 Task: Add Bravo Tea Blood Pressure Herbal Tea to the cart.
Action: Mouse moved to (24, 106)
Screenshot: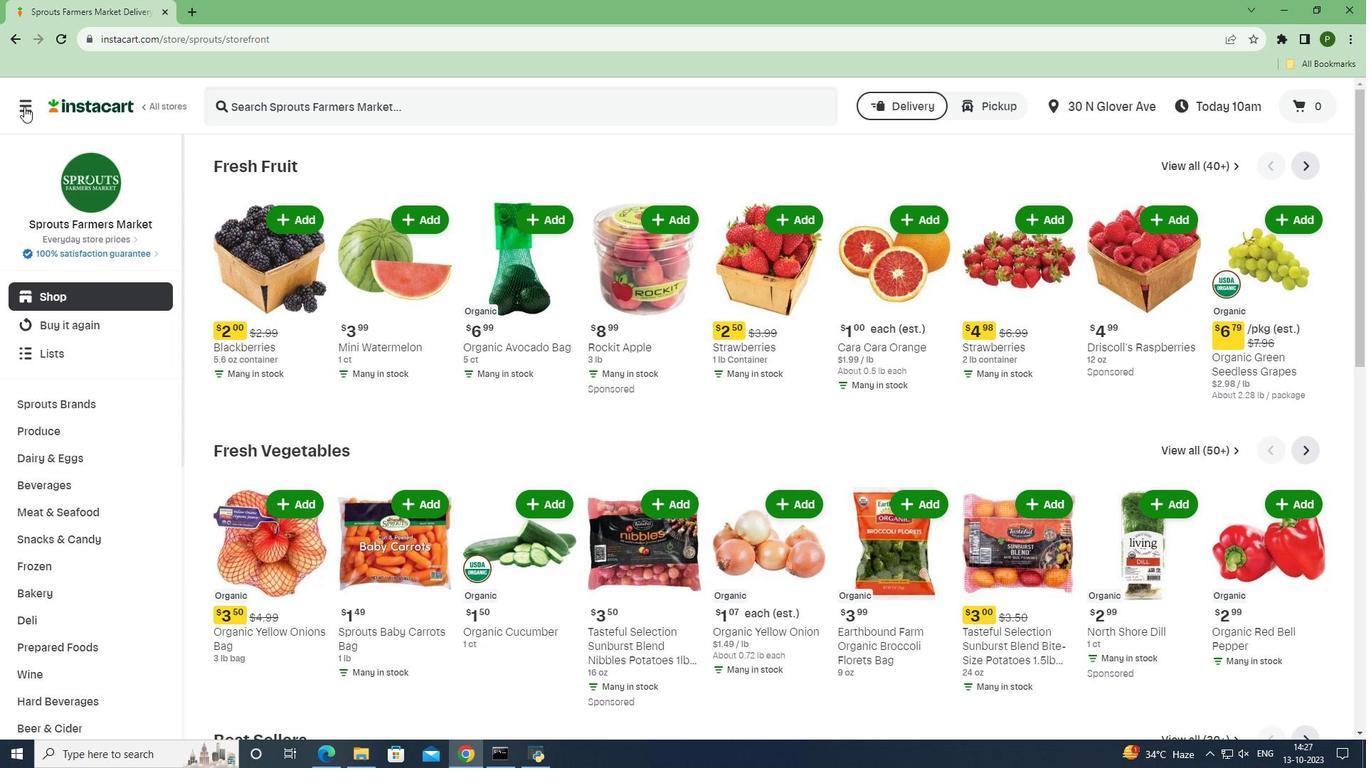 
Action: Mouse pressed left at (24, 106)
Screenshot: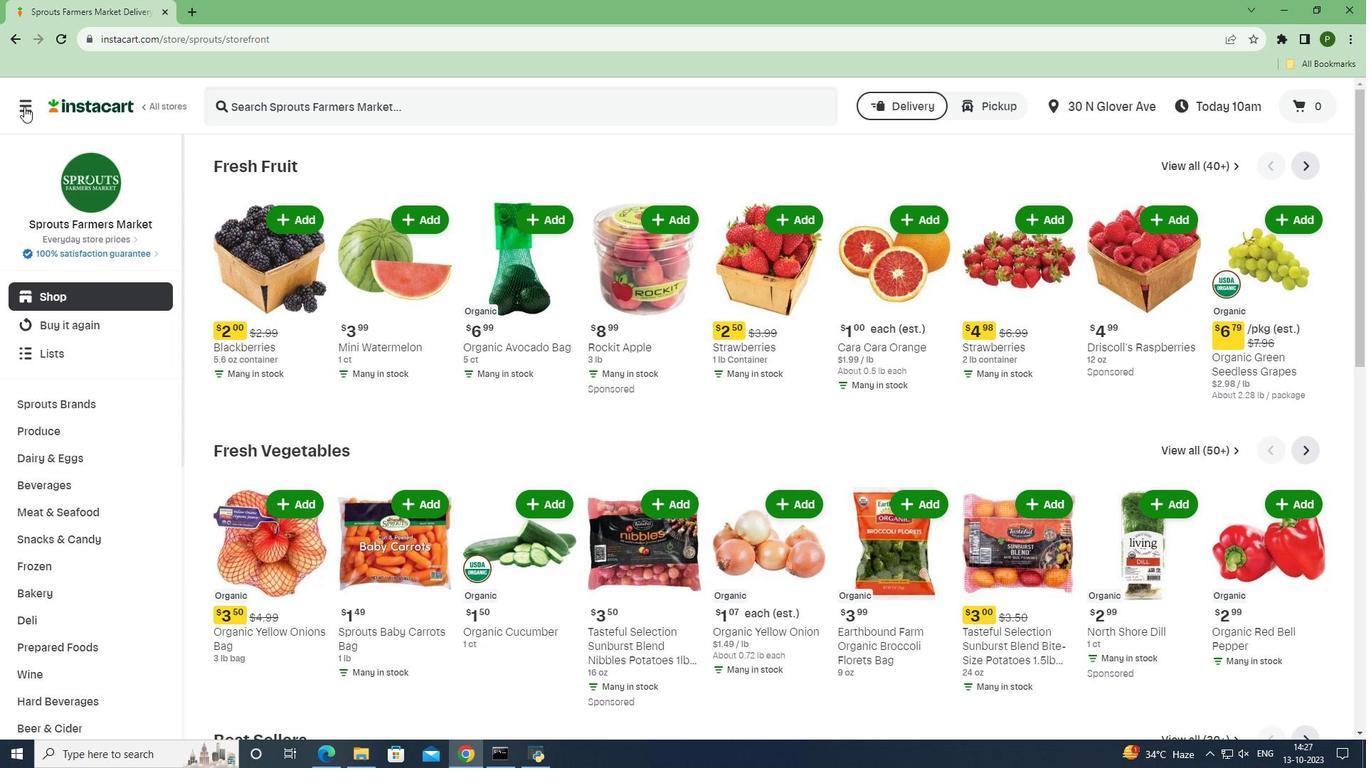 
Action: Mouse moved to (44, 380)
Screenshot: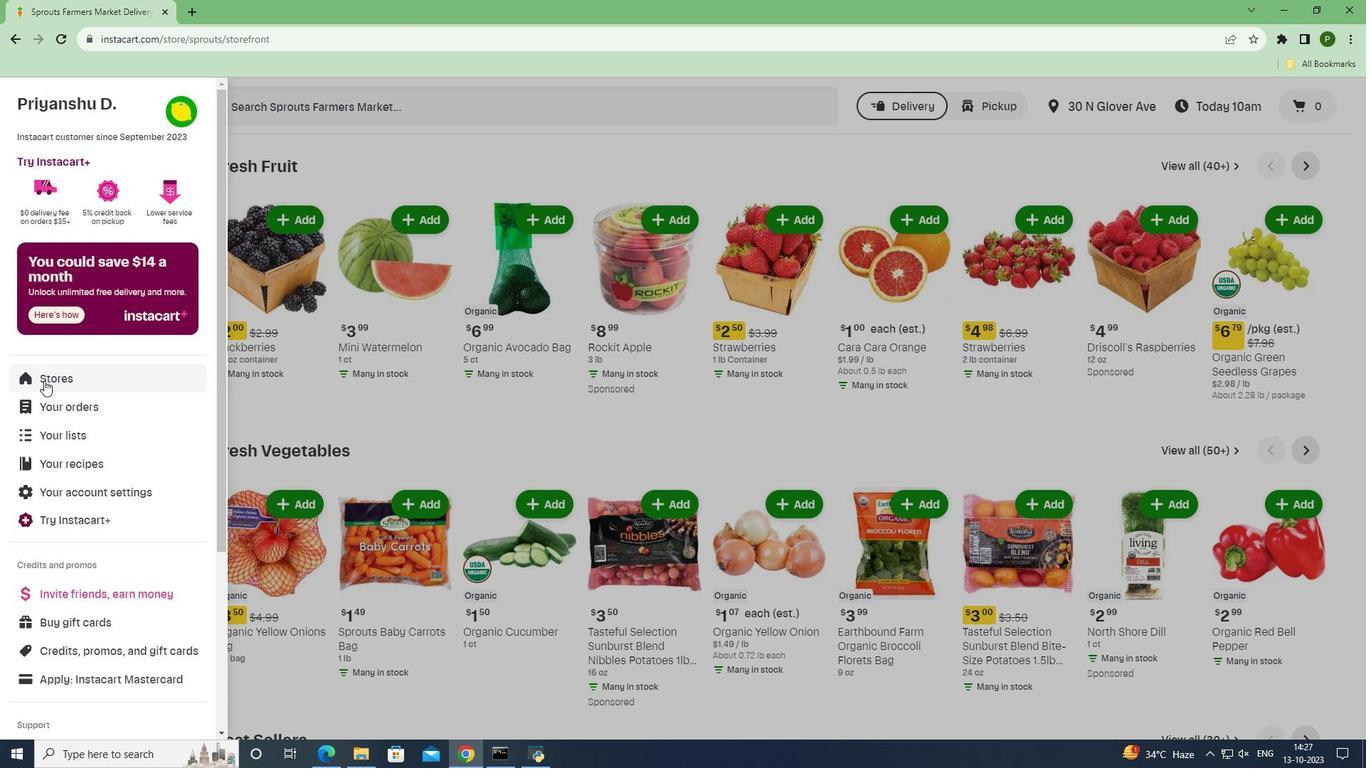 
Action: Mouse pressed left at (44, 380)
Screenshot: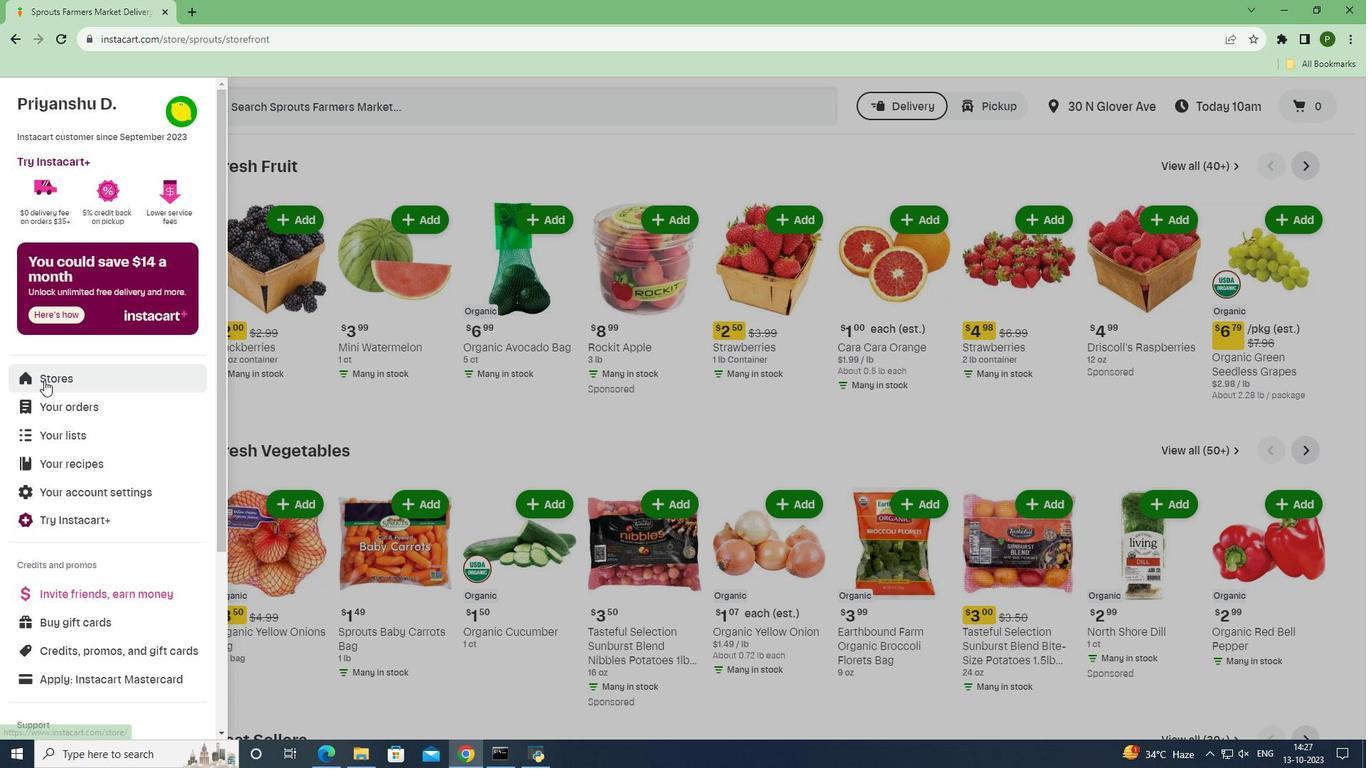 
Action: Mouse moved to (326, 169)
Screenshot: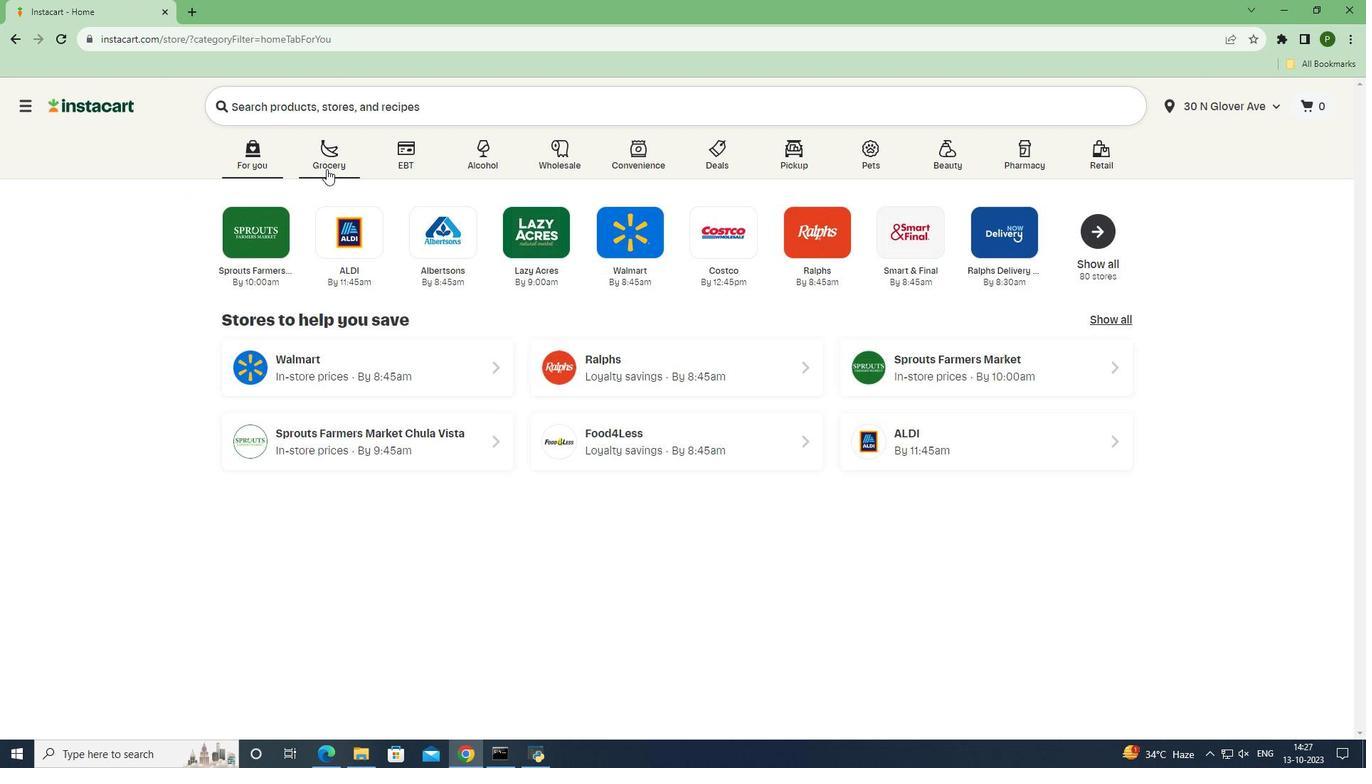 
Action: Mouse pressed left at (326, 169)
Screenshot: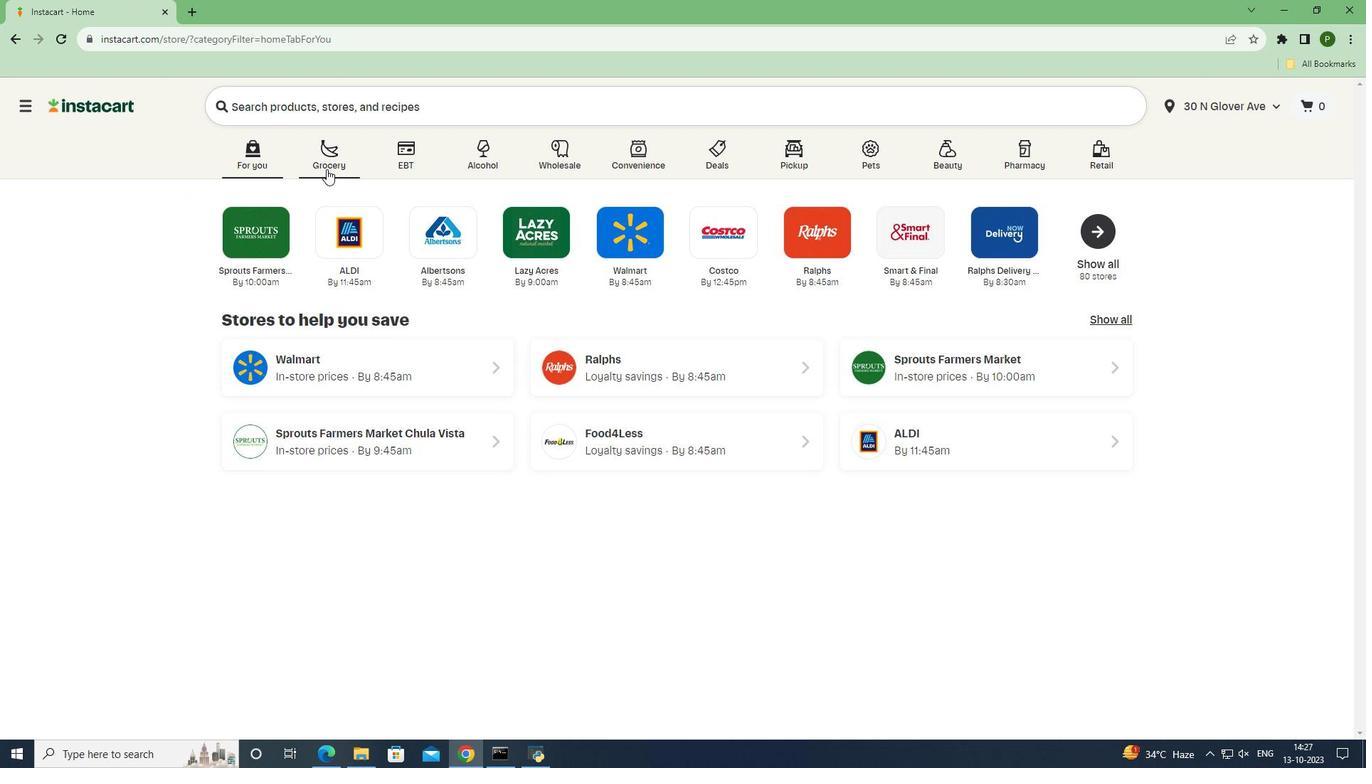 
Action: Mouse moved to (876, 337)
Screenshot: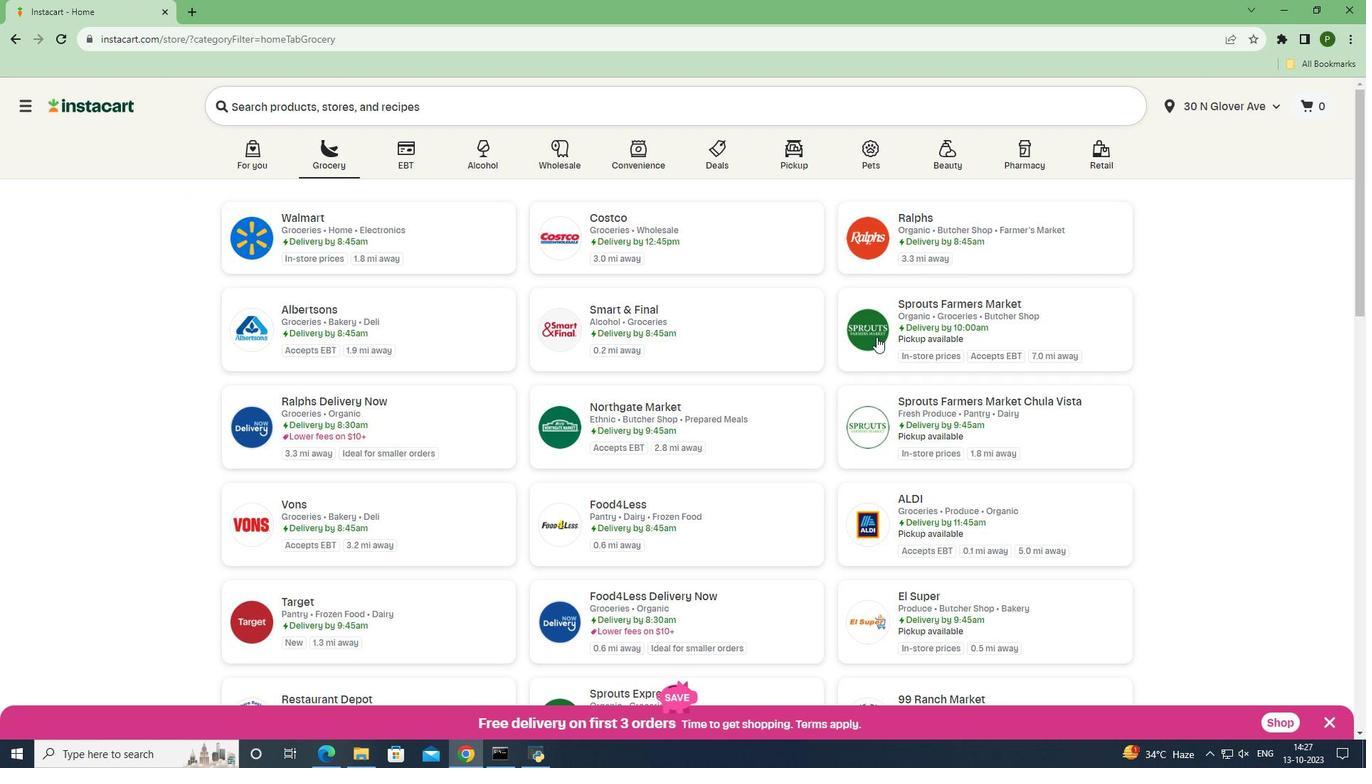 
Action: Mouse pressed left at (876, 337)
Screenshot: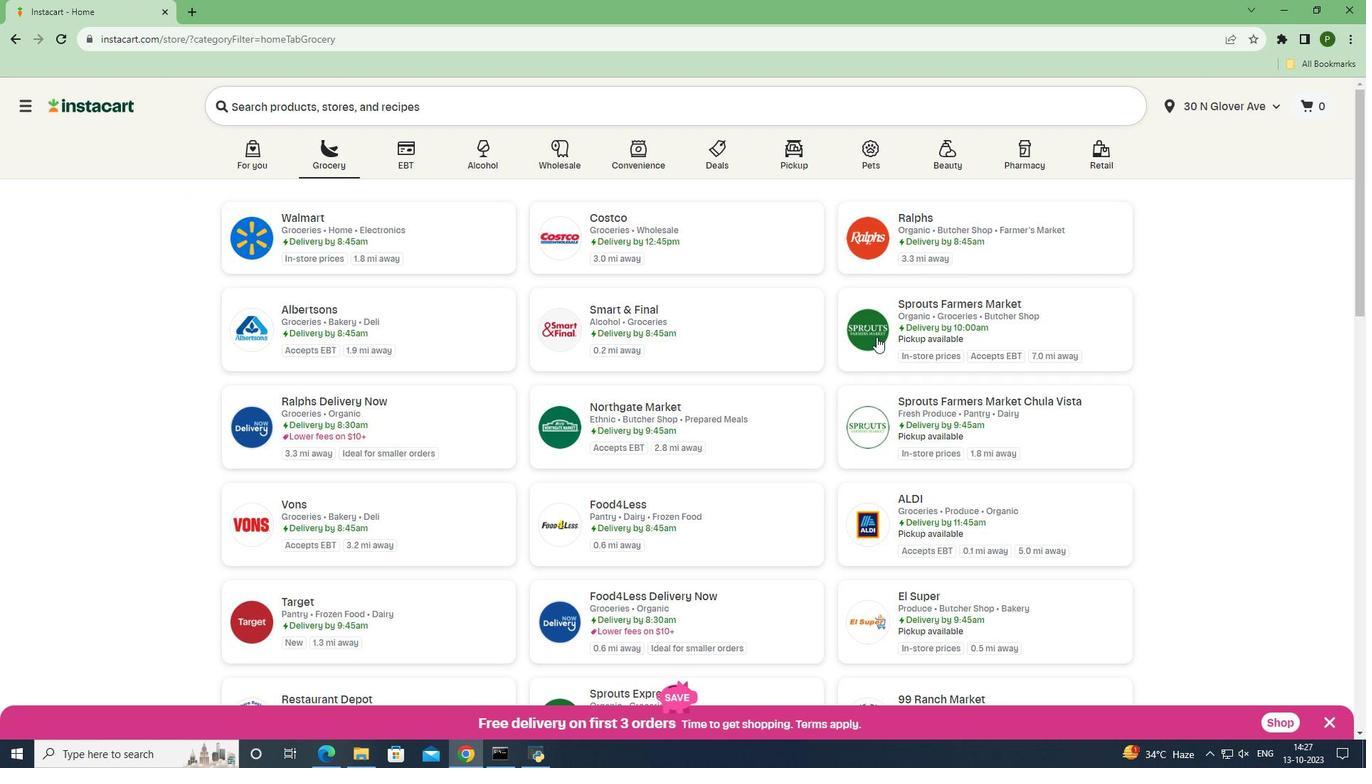 
Action: Mouse moved to (76, 485)
Screenshot: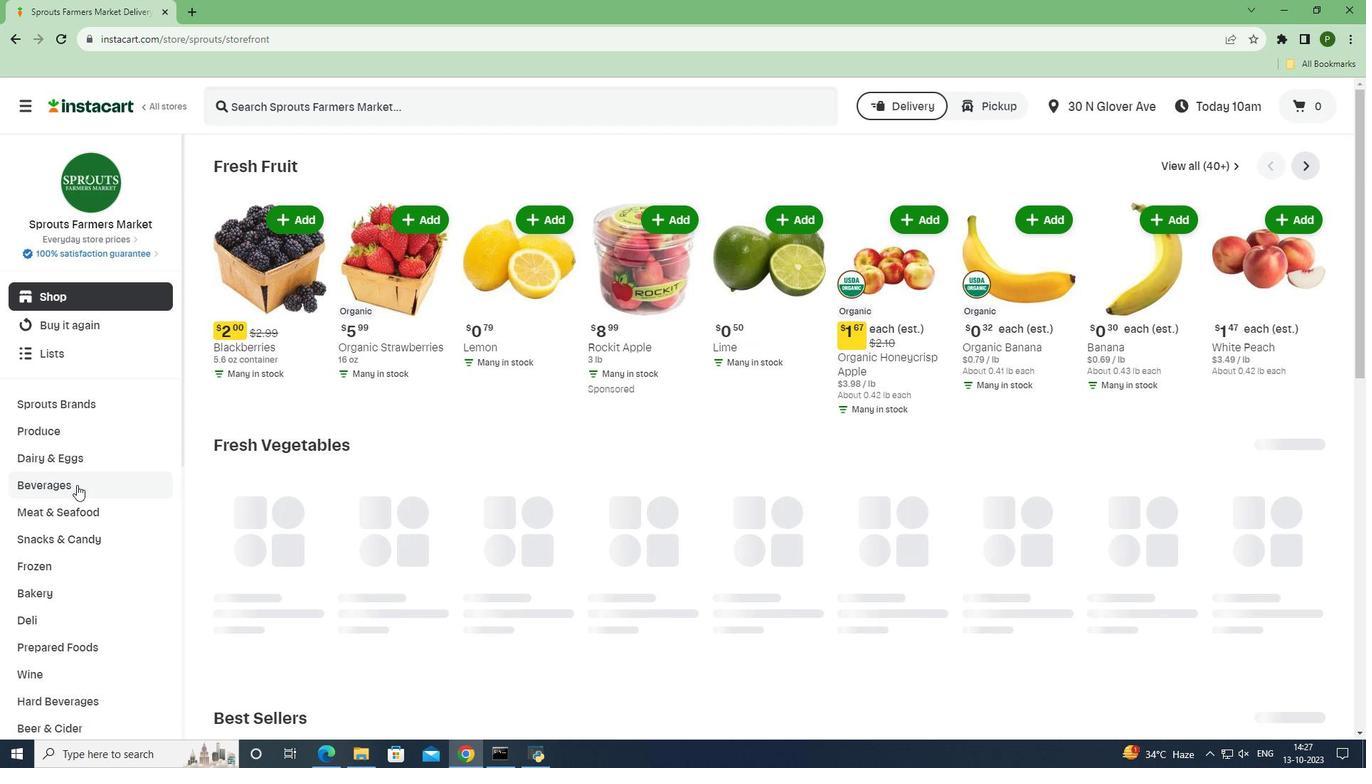 
Action: Mouse pressed left at (76, 485)
Screenshot: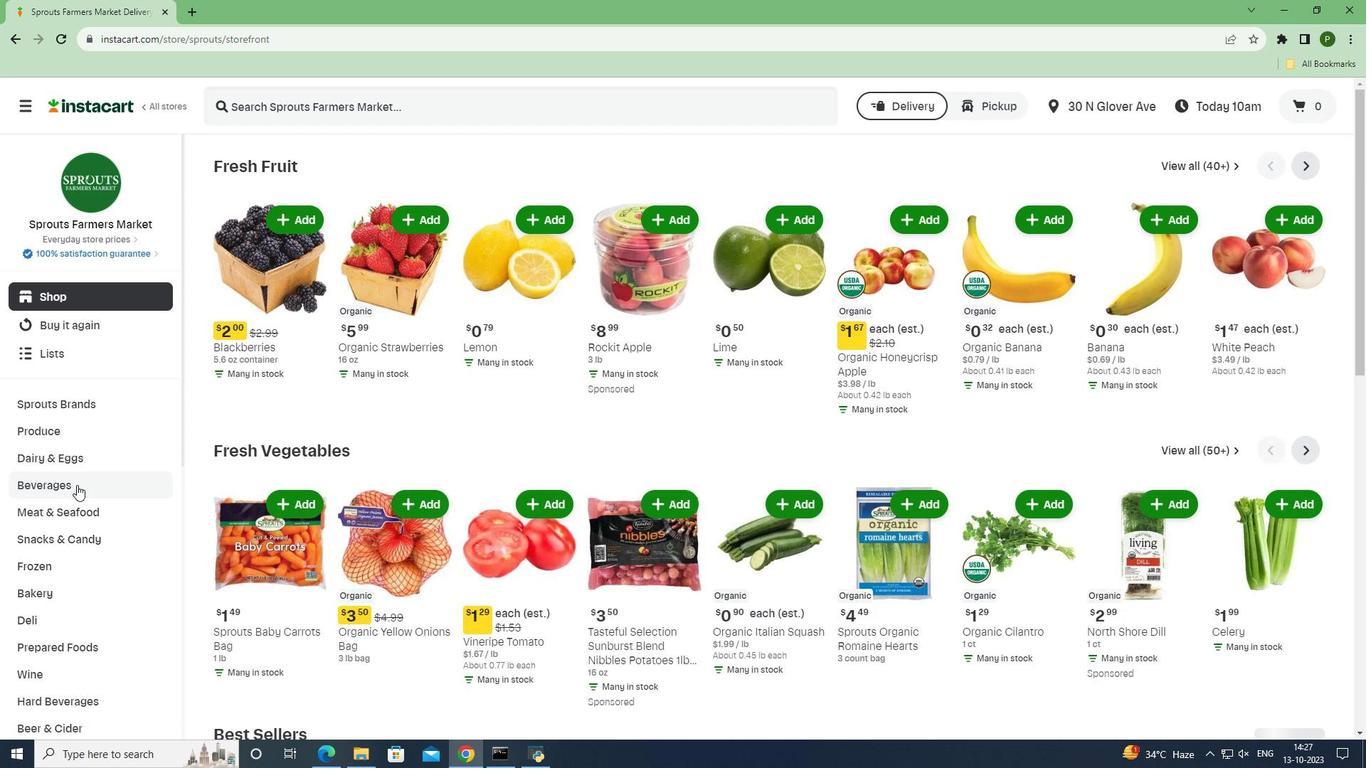 
Action: Mouse moved to (1232, 194)
Screenshot: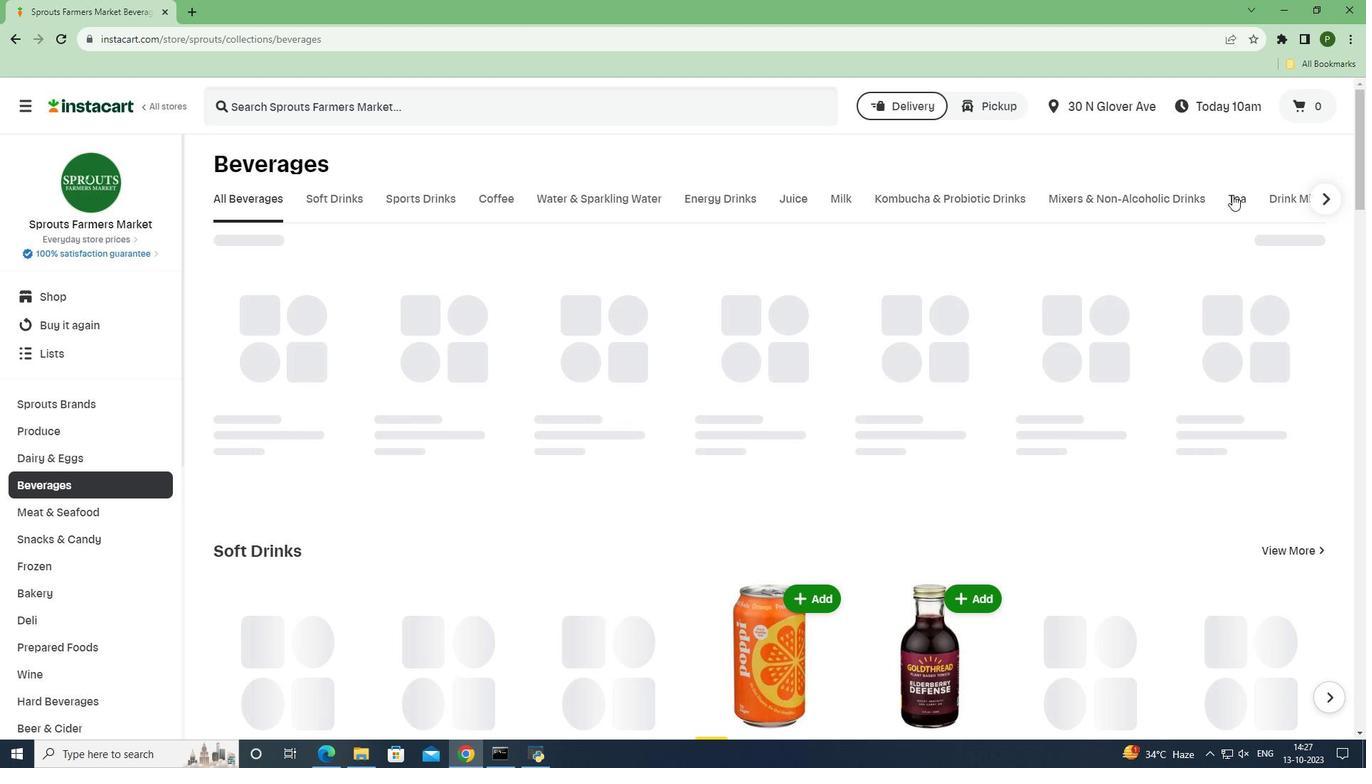 
Action: Mouse pressed left at (1232, 194)
Screenshot: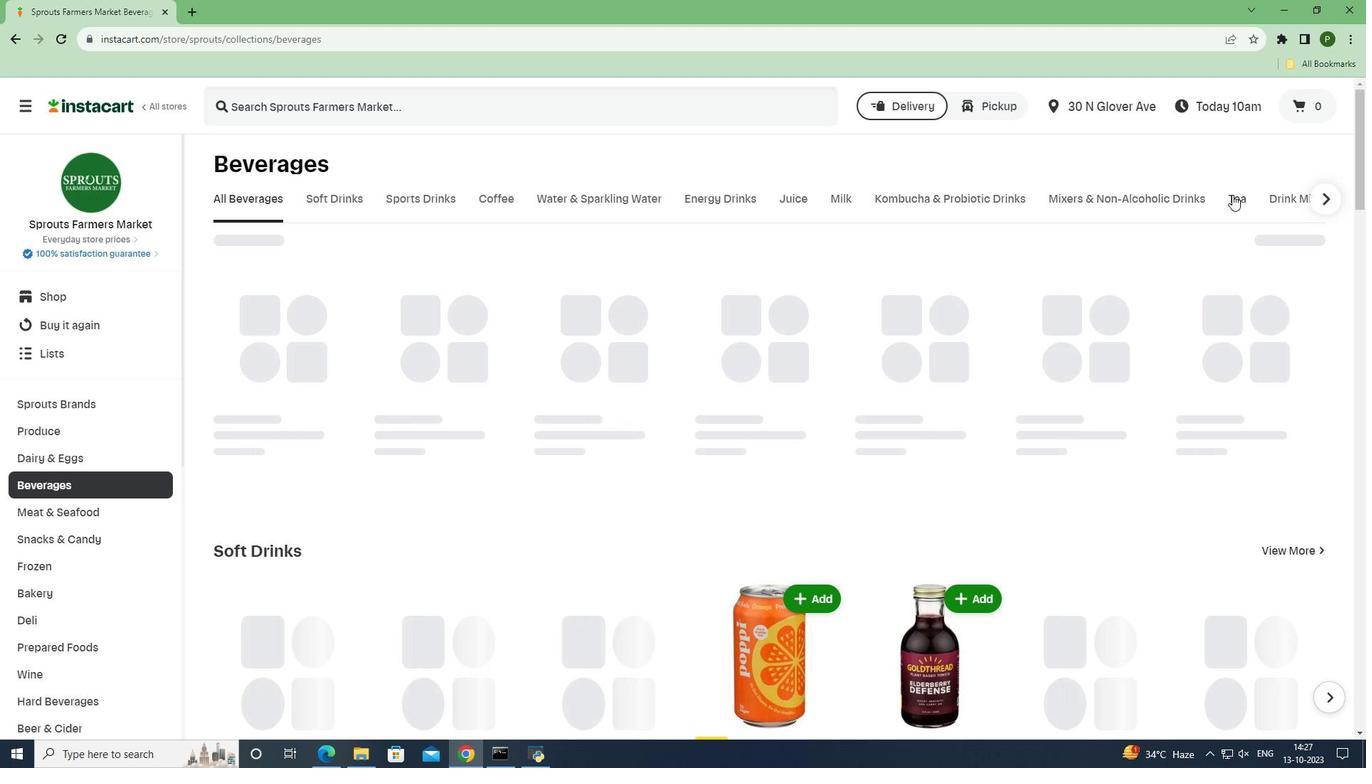
Action: Mouse moved to (373, 104)
Screenshot: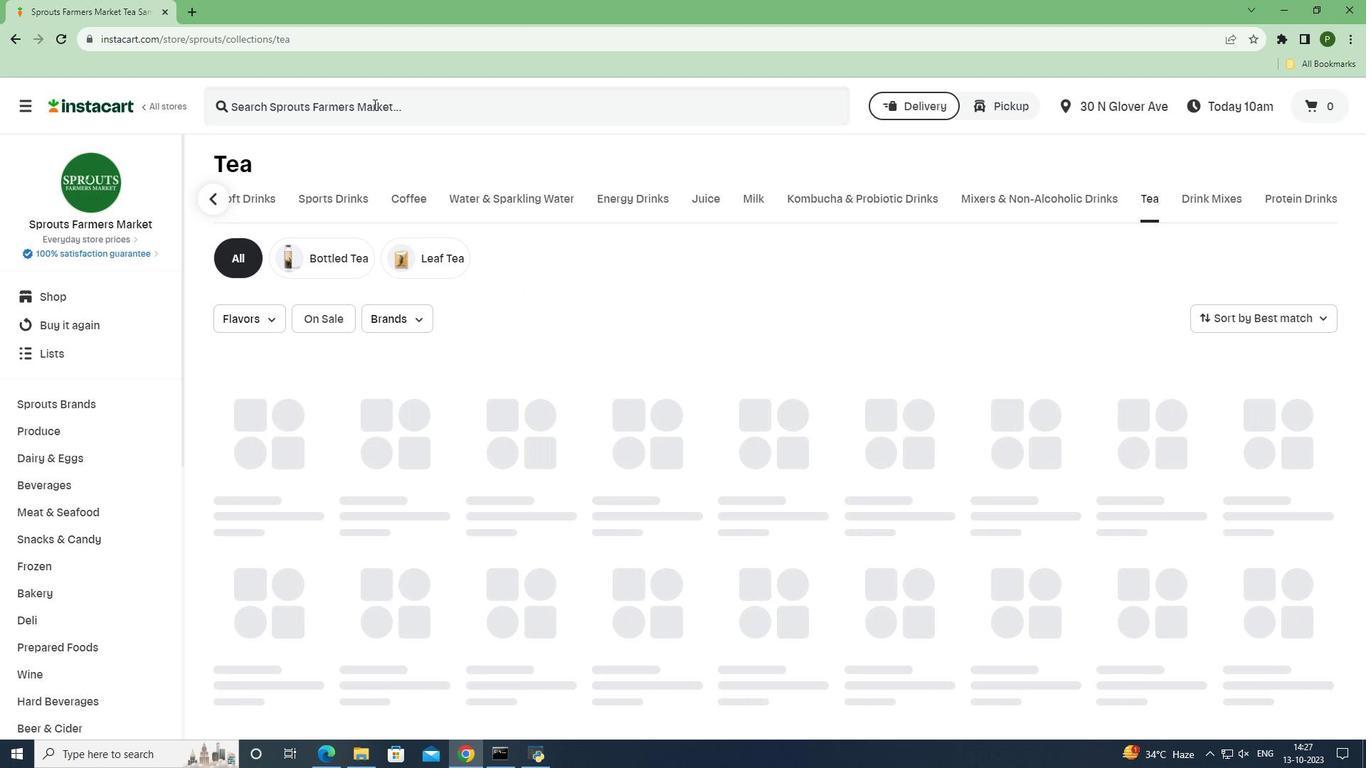 
Action: Mouse pressed left at (373, 104)
Screenshot: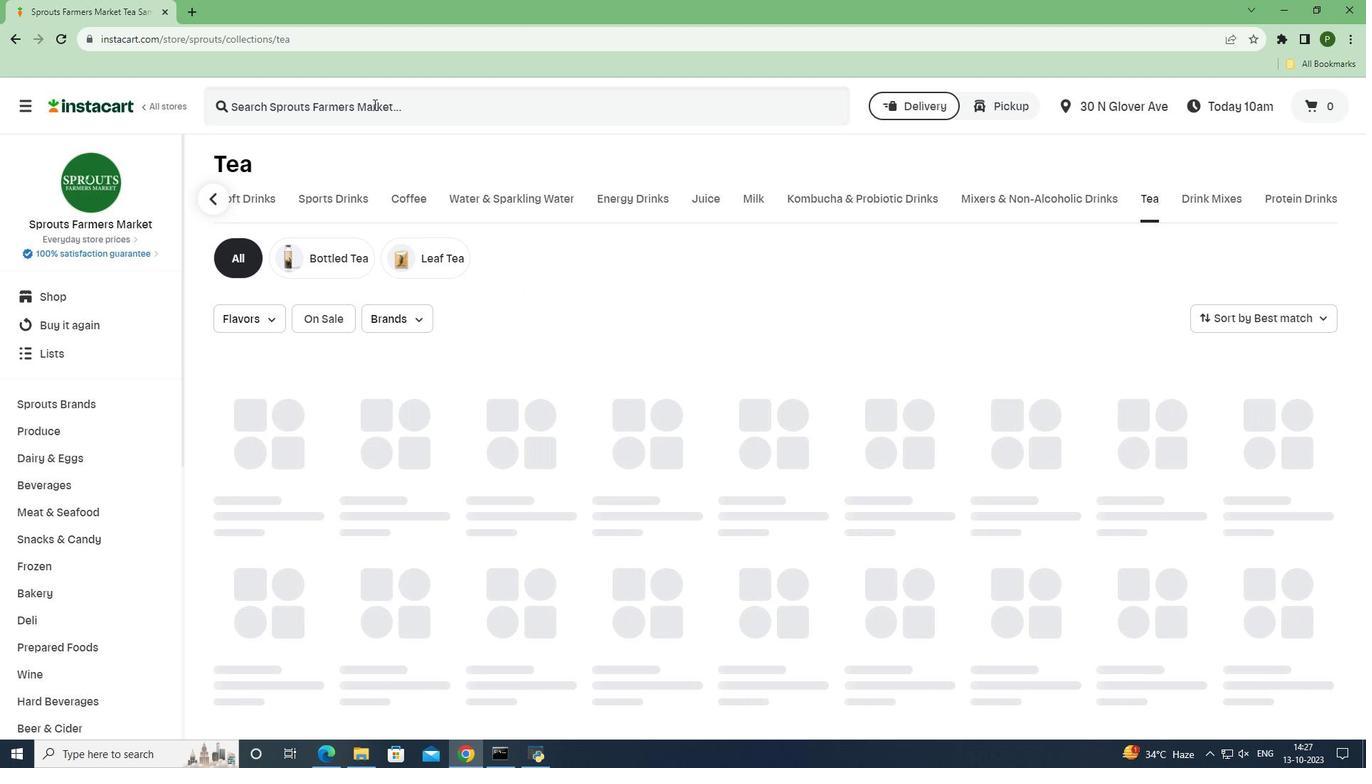 
Action: Key pressed <Key.caps_lock>B<Key.caps_lock>ravo<Key.space><Key.caps_lock>T<Key.caps_lock>ea<Key.space><Key.caps_lock>B<Key.caps_lock>lood<Key.space><Key.caps_lock>P<Key.caps_lock>ressure<Key.space><Key.caps_lock>H<Key.caps_lock>erbal<Key.space><Key.caps_lock>T<Key.caps_lock>ea<Key.space><Key.enter>
Screenshot: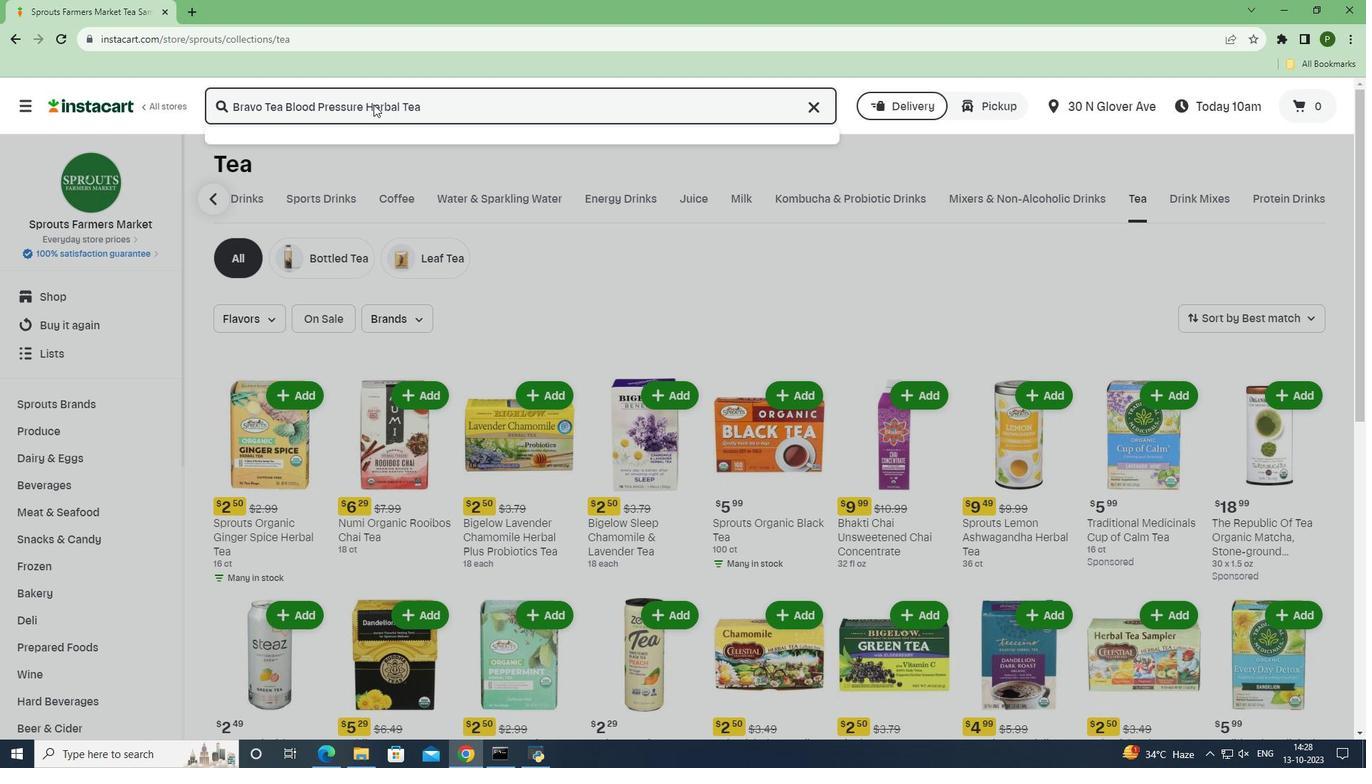 
Action: Mouse moved to (819, 249)
Screenshot: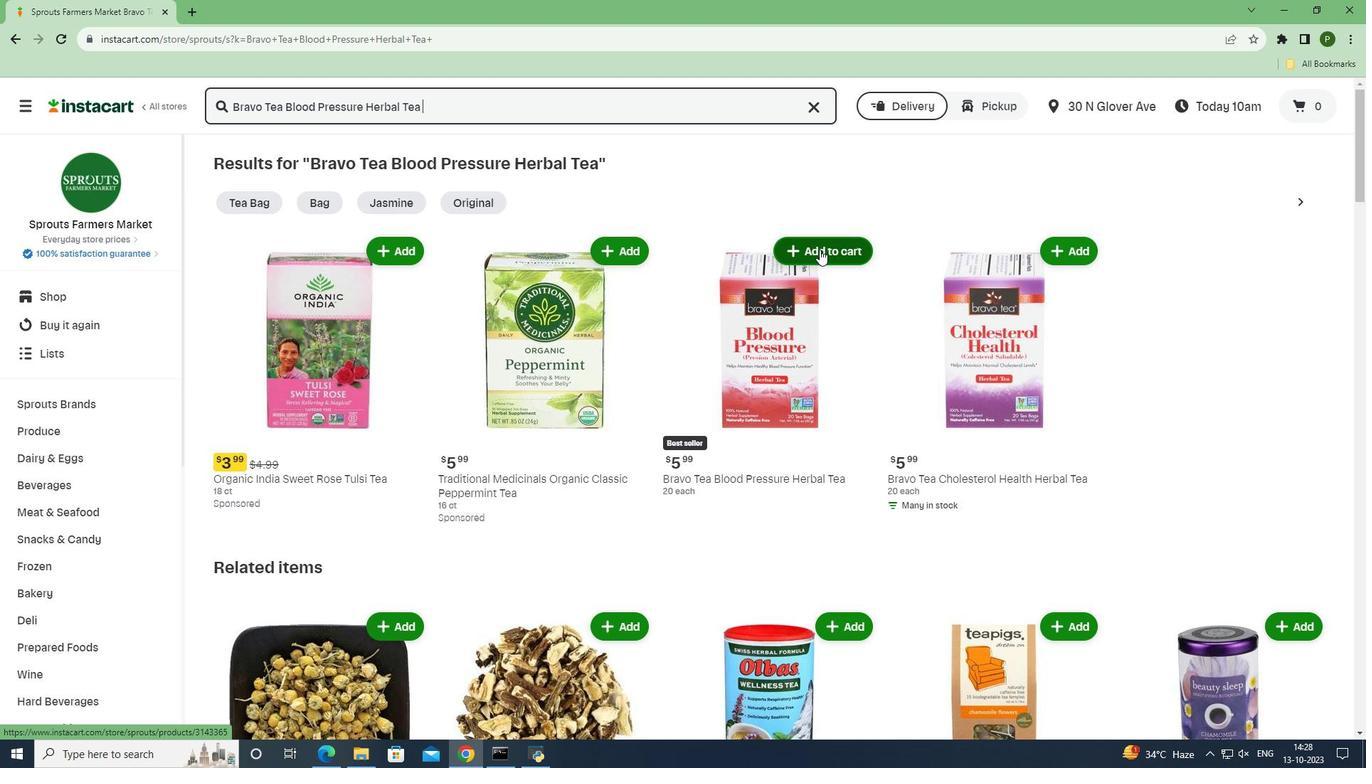 
Action: Mouse pressed left at (819, 249)
Screenshot: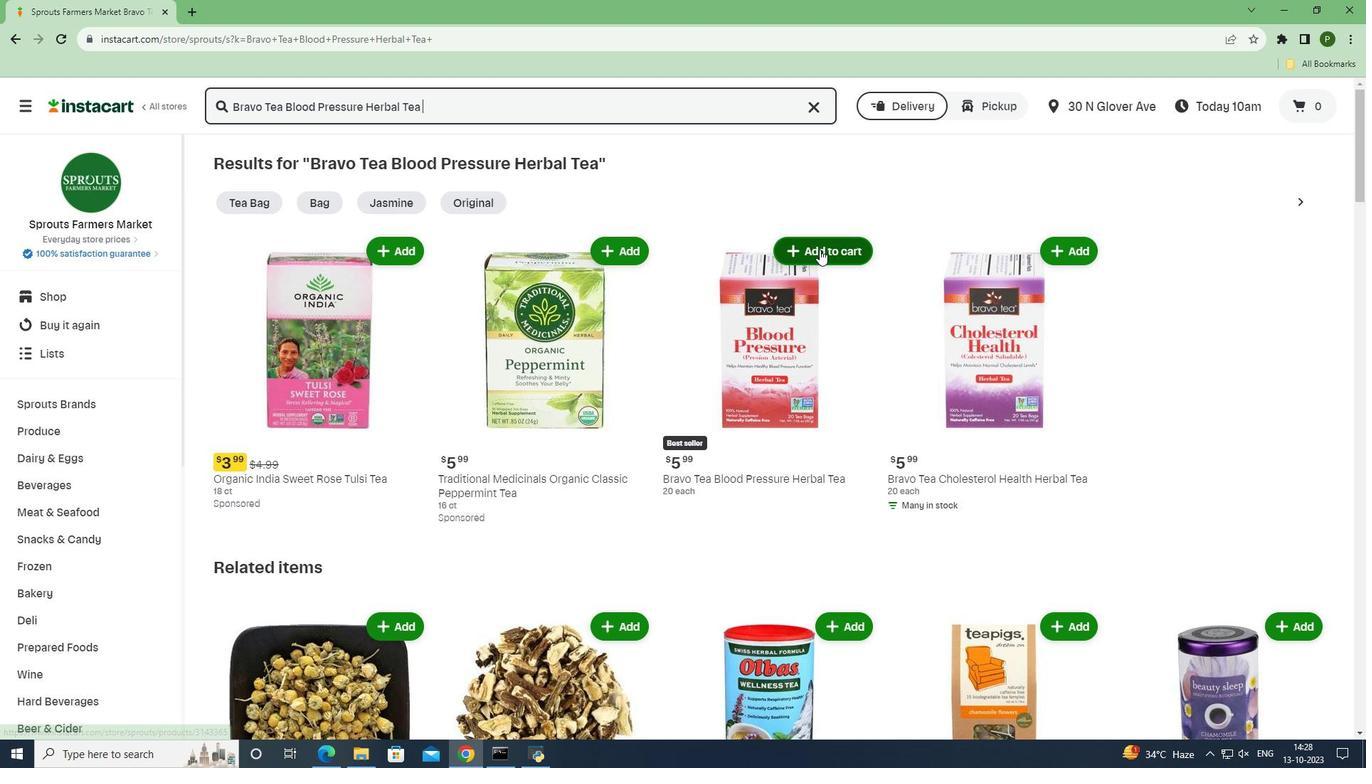 
Action: Mouse moved to (867, 328)
Screenshot: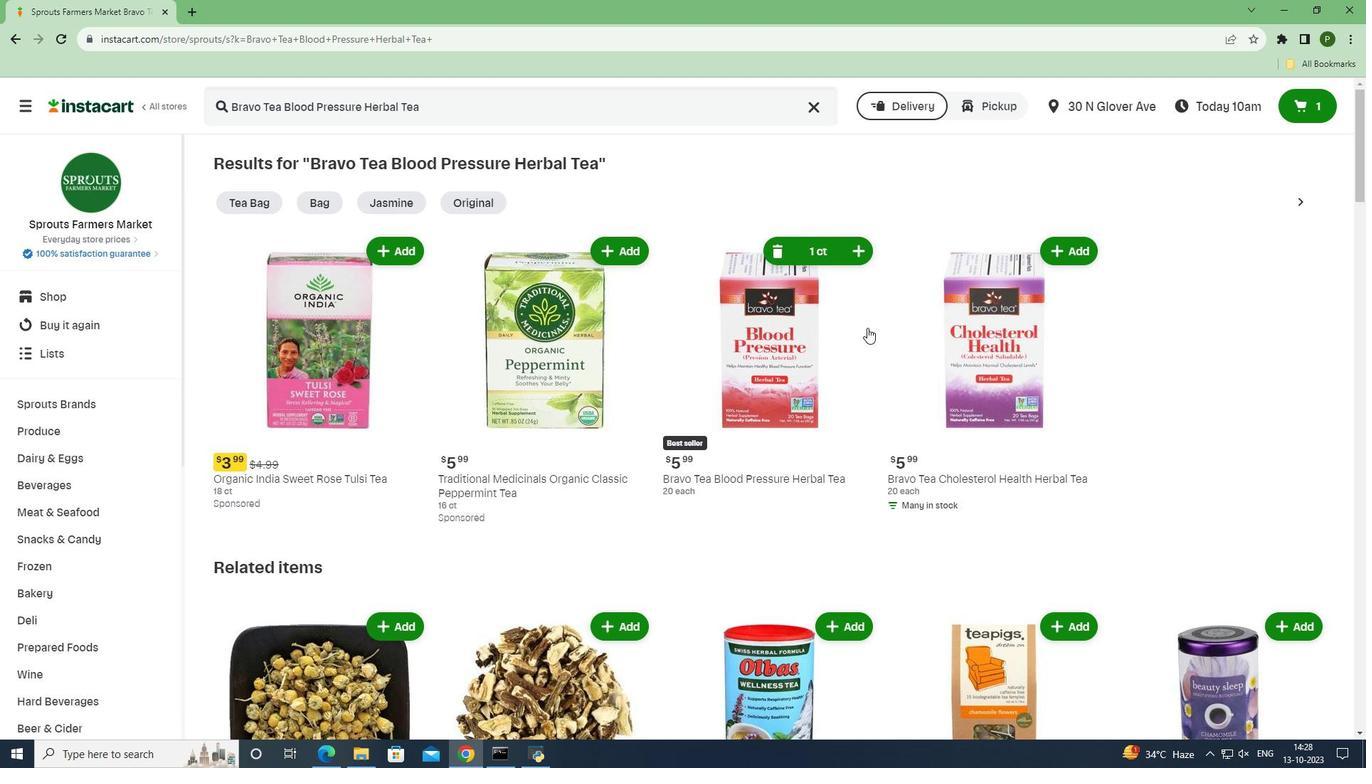 
